 Task: Create a section Flash of Light and in the section, add a milestone Mobile Application Development in the project BarTech
Action: Mouse moved to (593, 499)
Screenshot: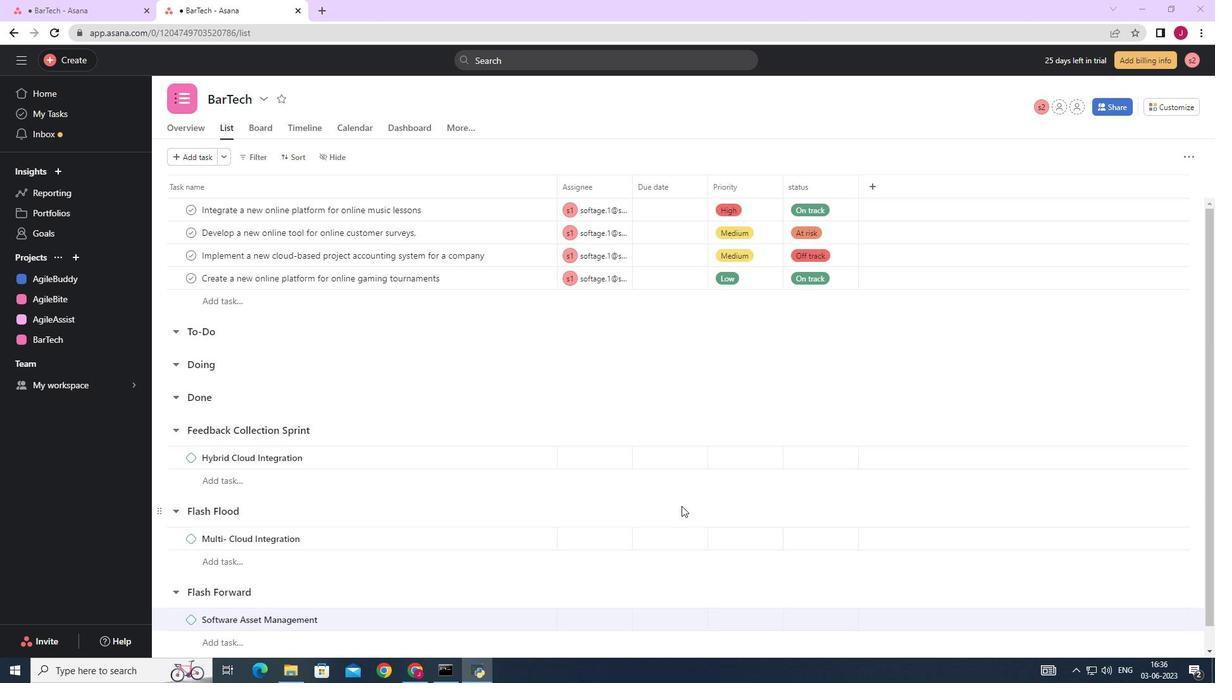 
Action: Mouse scrolled (593, 498) with delta (0, 0)
Screenshot: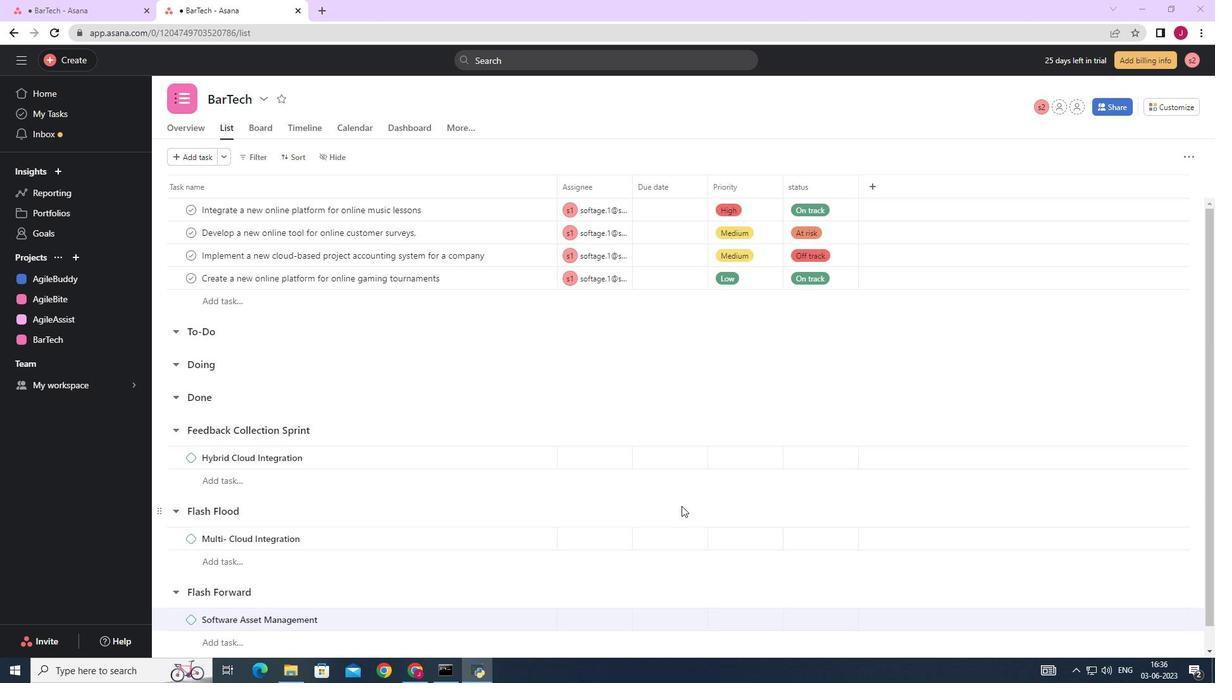
Action: Mouse moved to (590, 499)
Screenshot: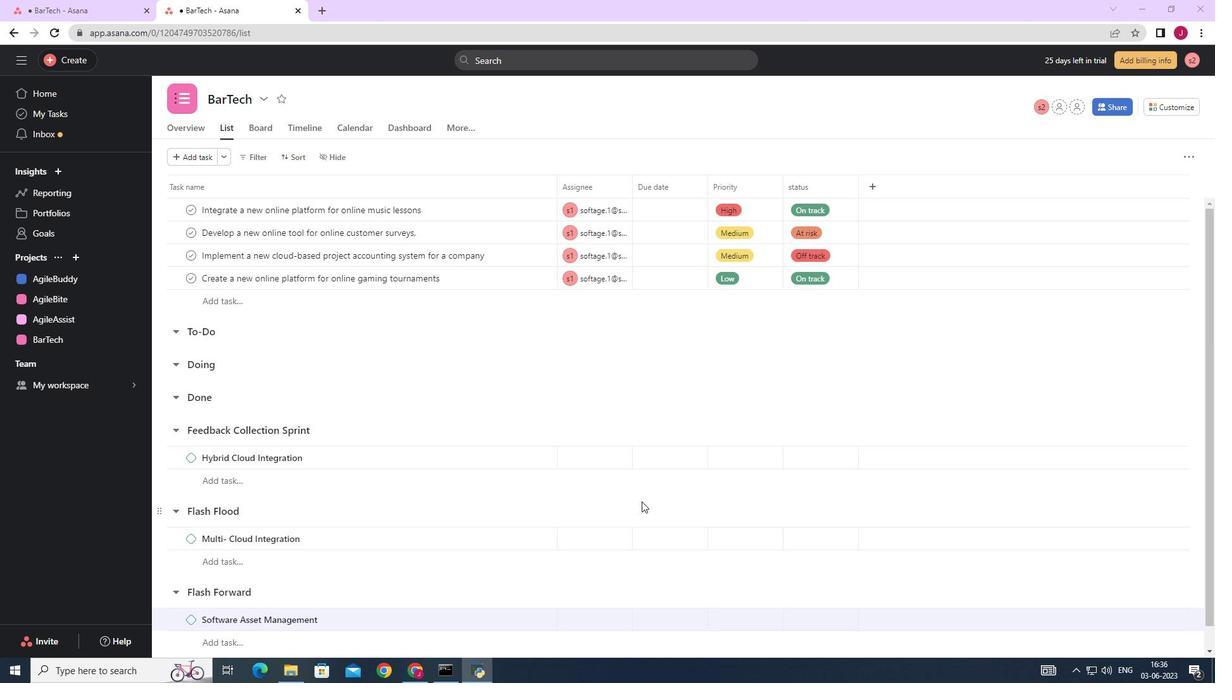 
Action: Mouse scrolled (590, 498) with delta (0, 0)
Screenshot: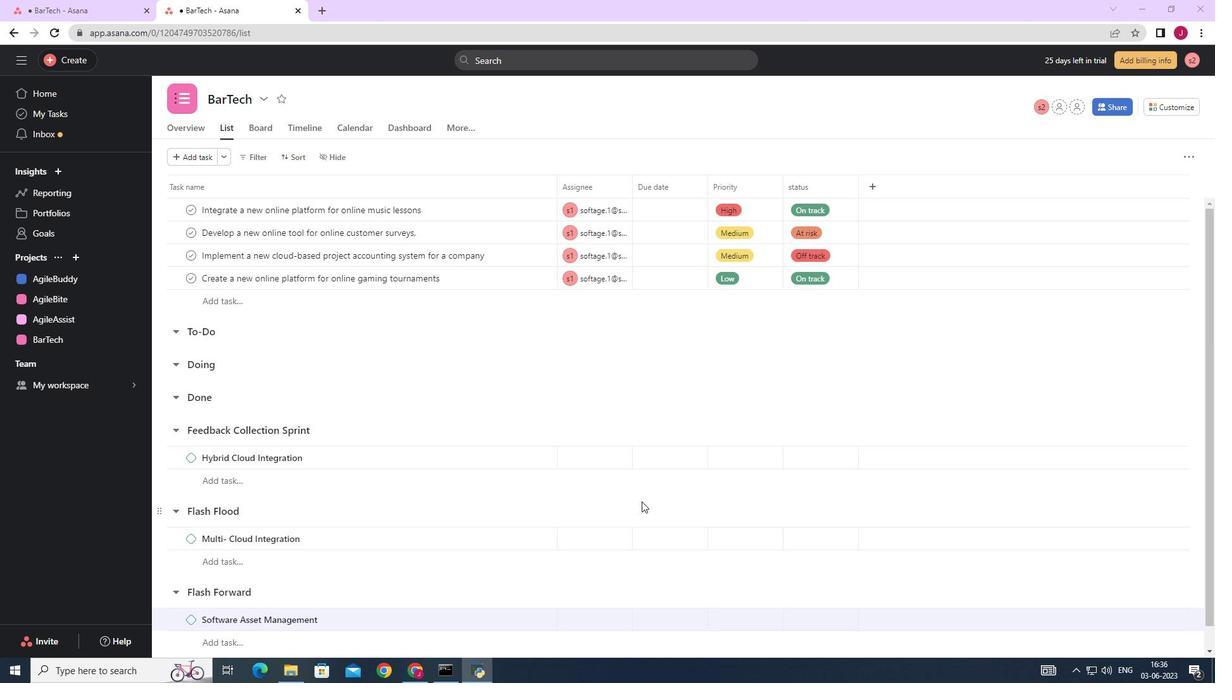 
Action: Mouse scrolled (590, 498) with delta (0, 0)
Screenshot: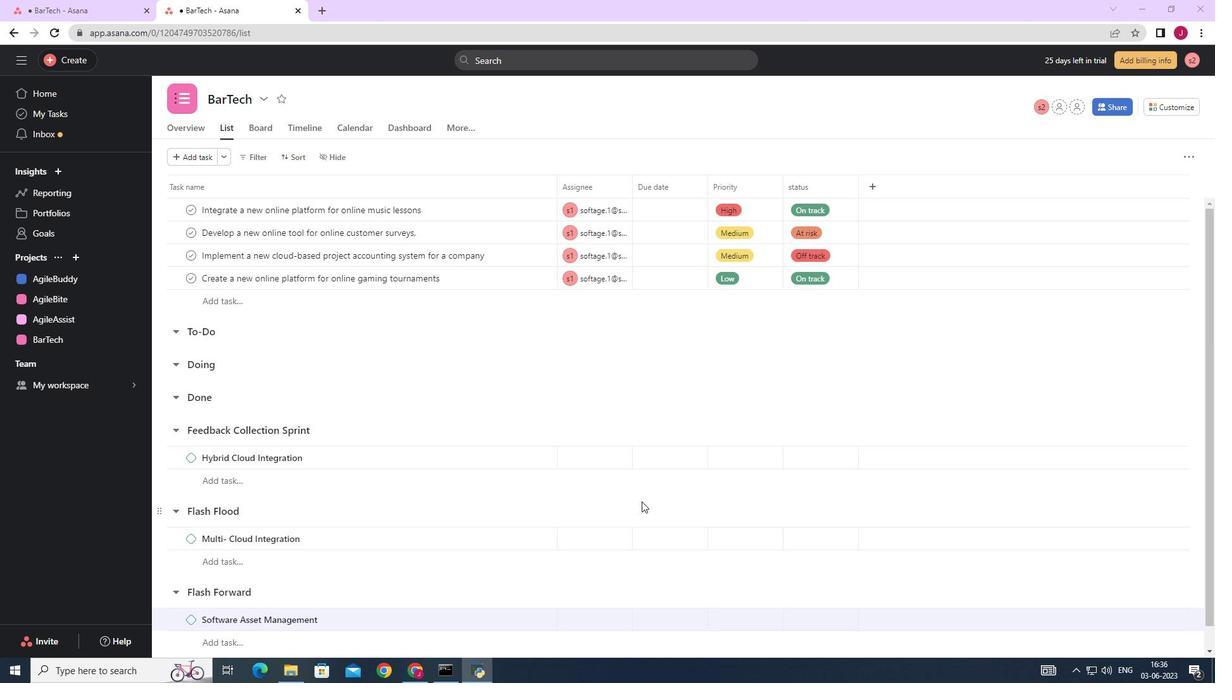 
Action: Mouse moved to (589, 499)
Screenshot: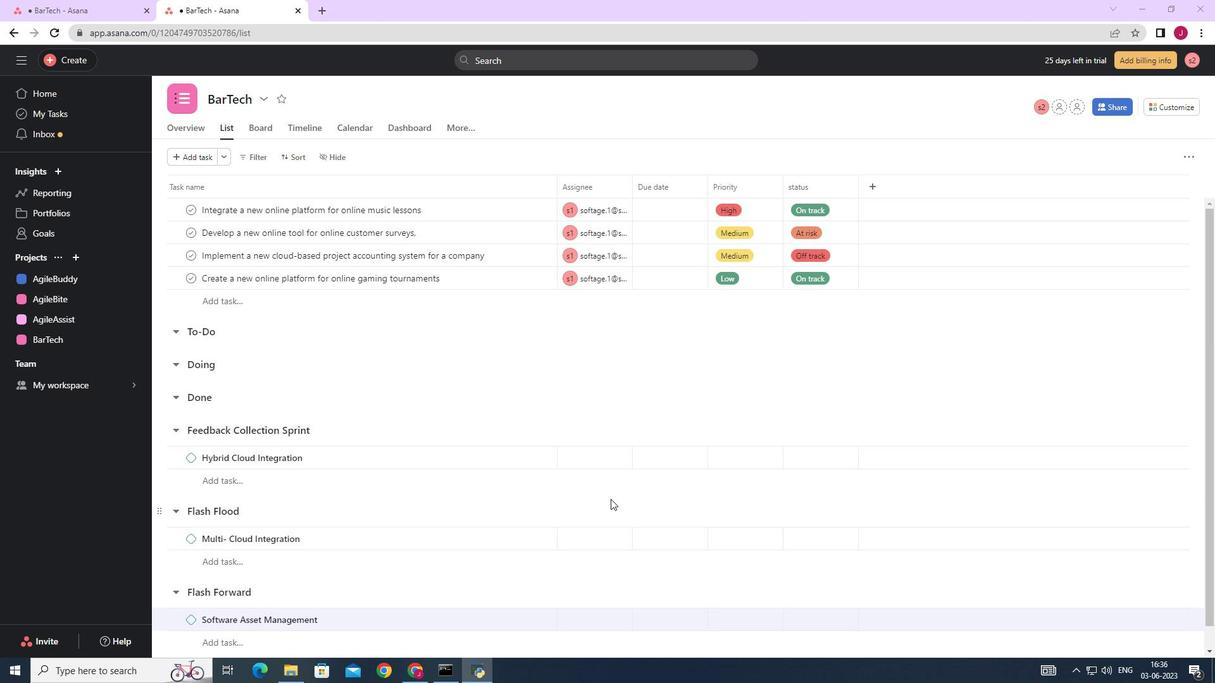 
Action: Mouse scrolled (589, 498) with delta (0, 0)
Screenshot: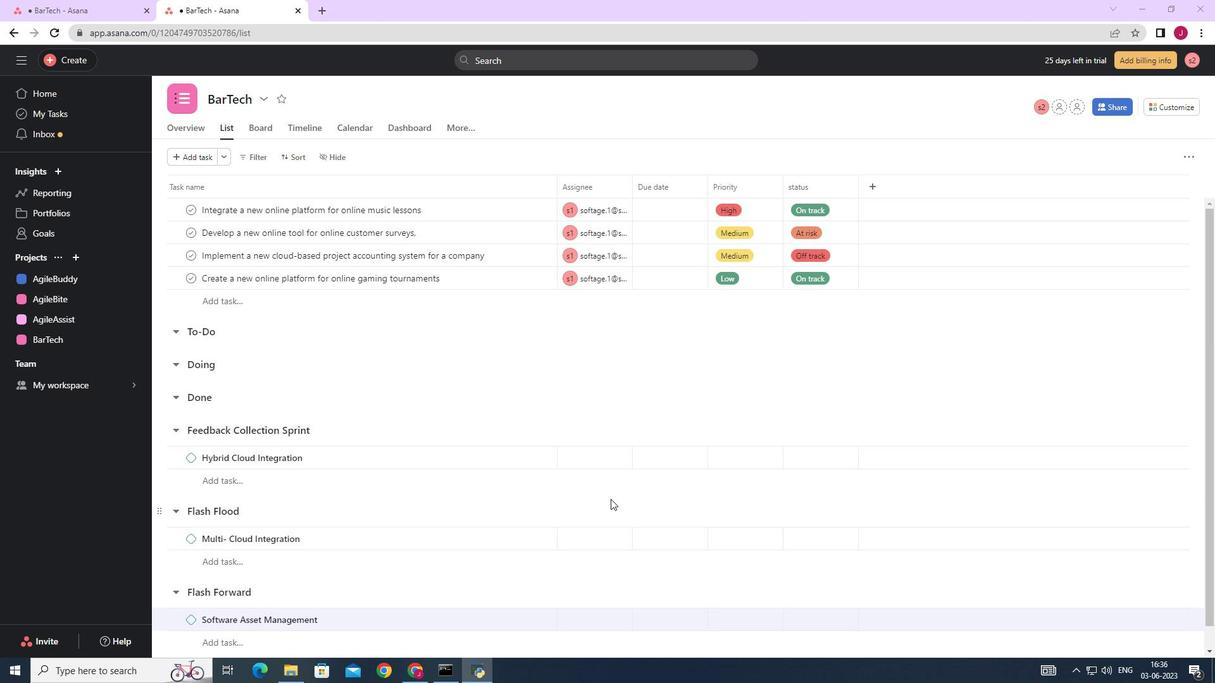 
Action: Mouse moved to (284, 621)
Screenshot: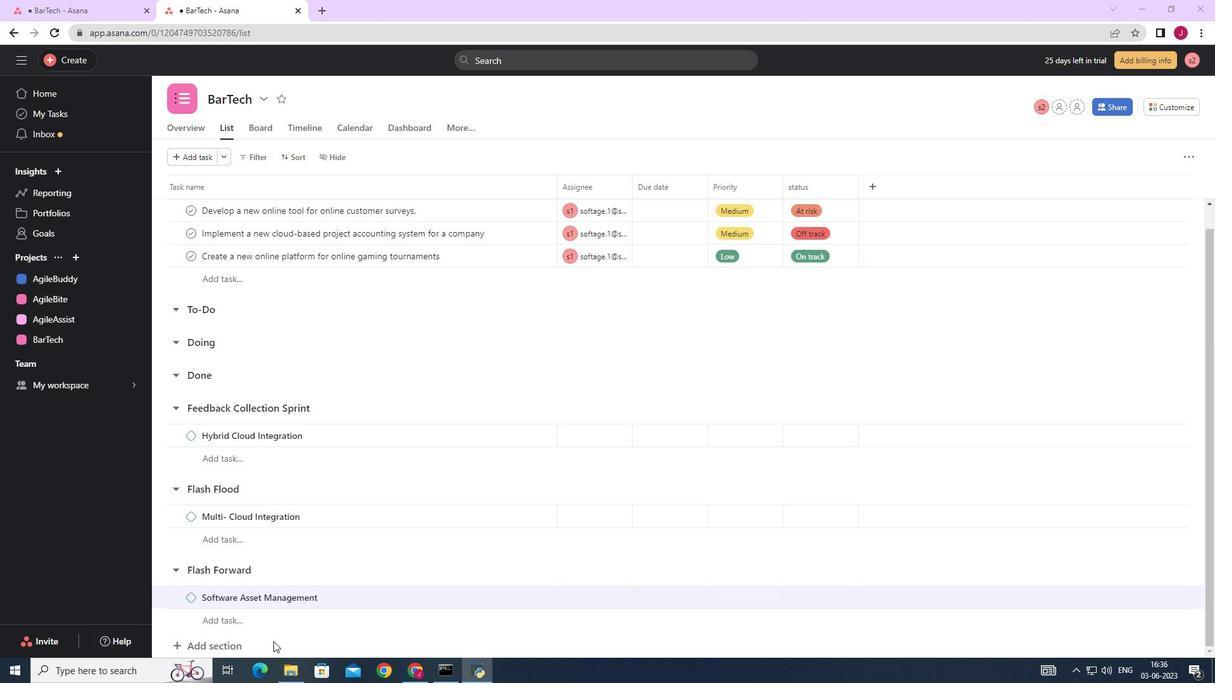 
Action: Mouse scrolled (284, 620) with delta (0, 0)
Screenshot: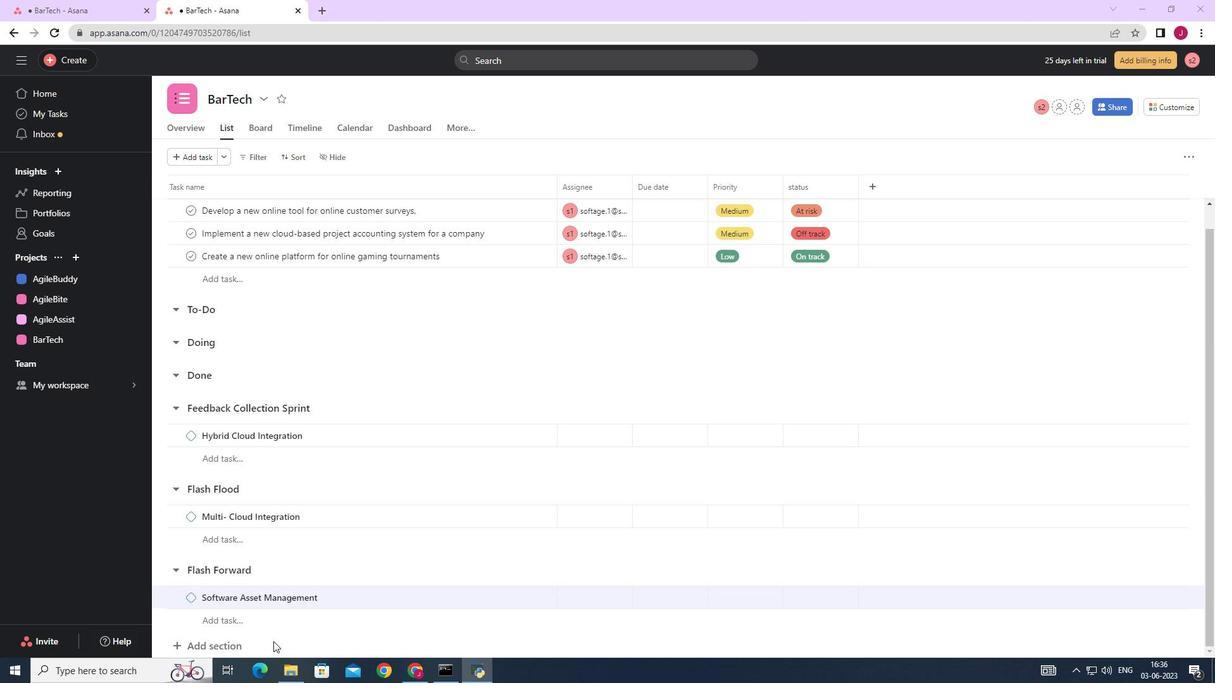 
Action: Mouse moved to (284, 621)
Screenshot: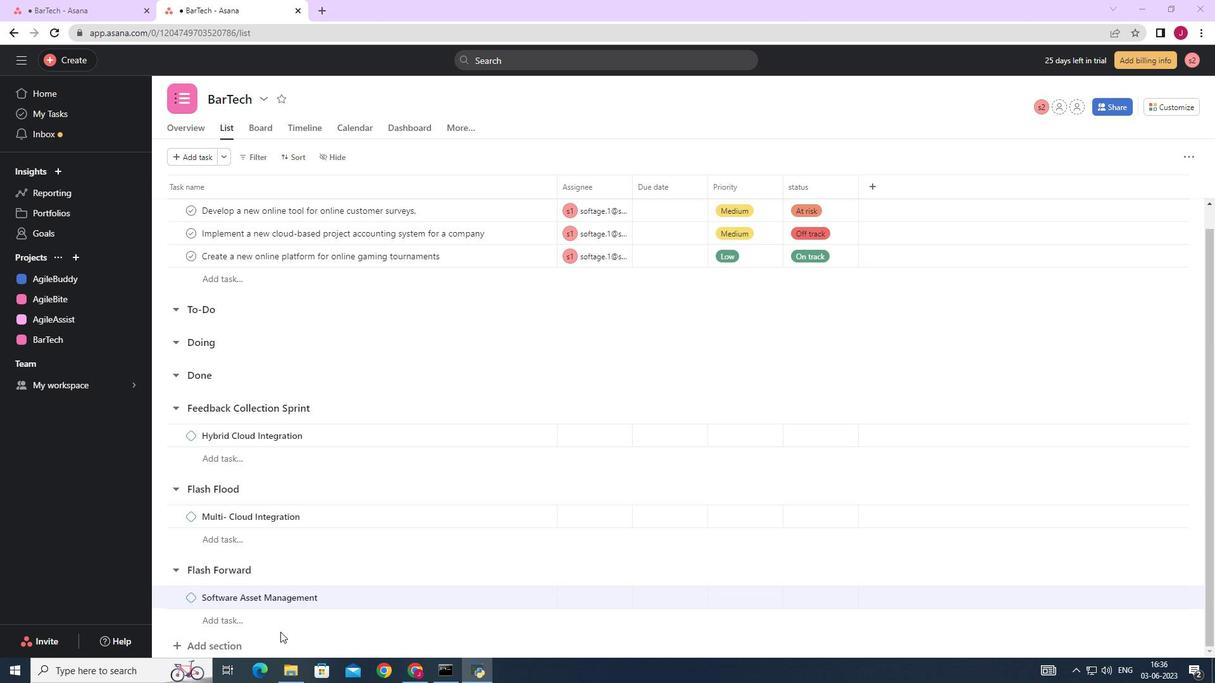 
Action: Mouse scrolled (284, 620) with delta (0, 0)
Screenshot: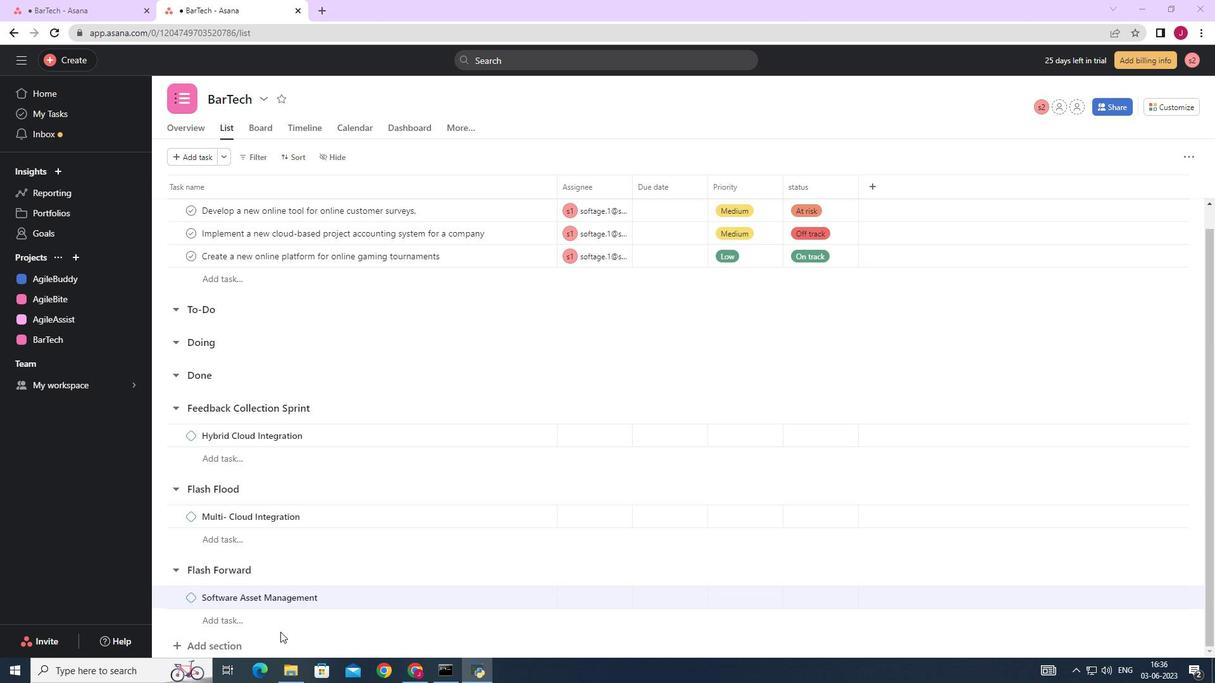 
Action: Mouse moved to (283, 620)
Screenshot: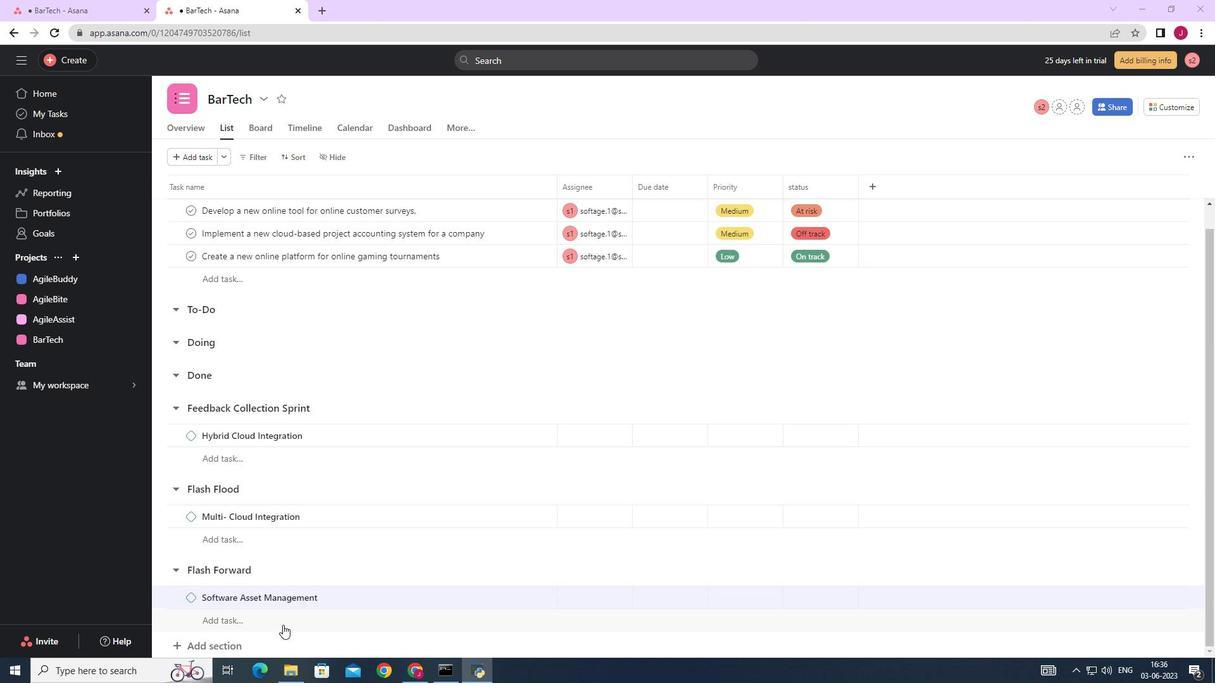 
Action: Mouse scrolled (283, 620) with delta (0, 0)
Screenshot: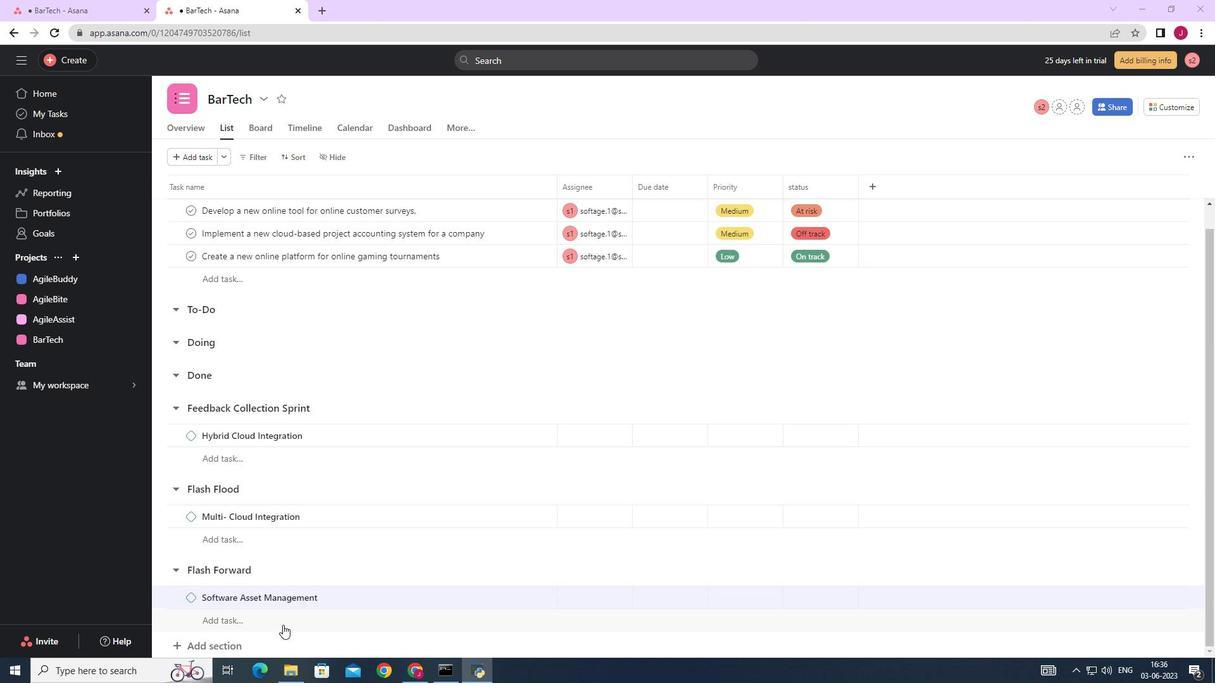 
Action: Mouse moved to (282, 620)
Screenshot: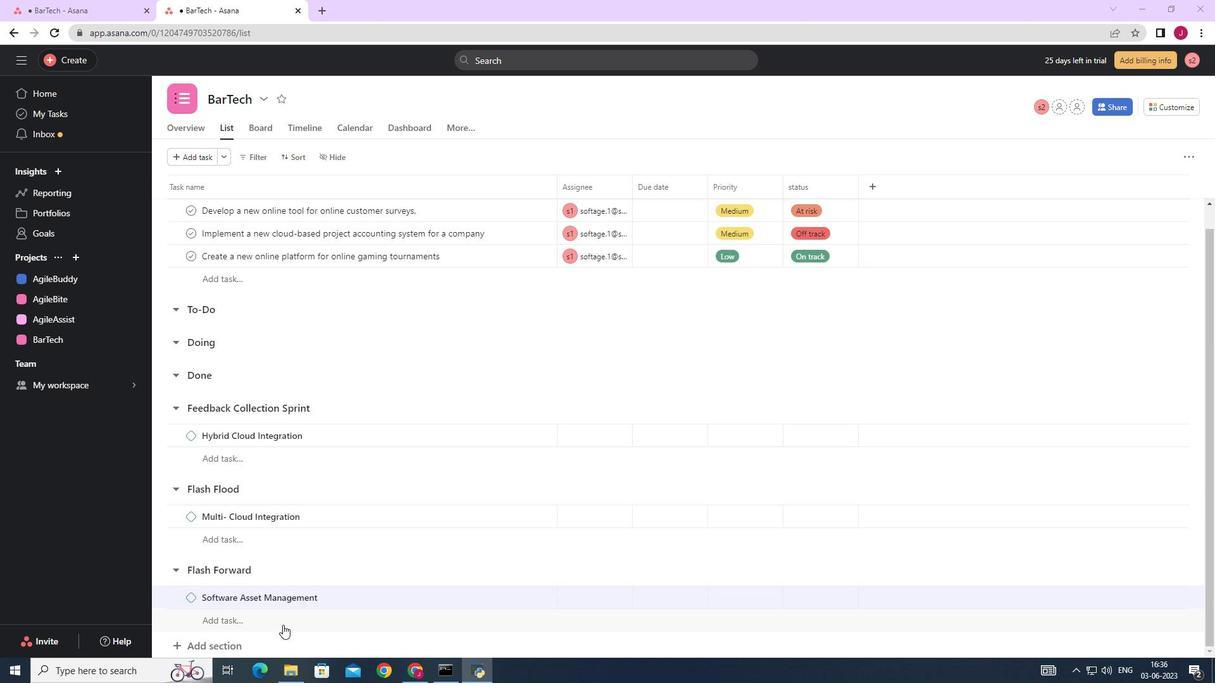 
Action: Mouse scrolled (282, 620) with delta (0, 0)
Screenshot: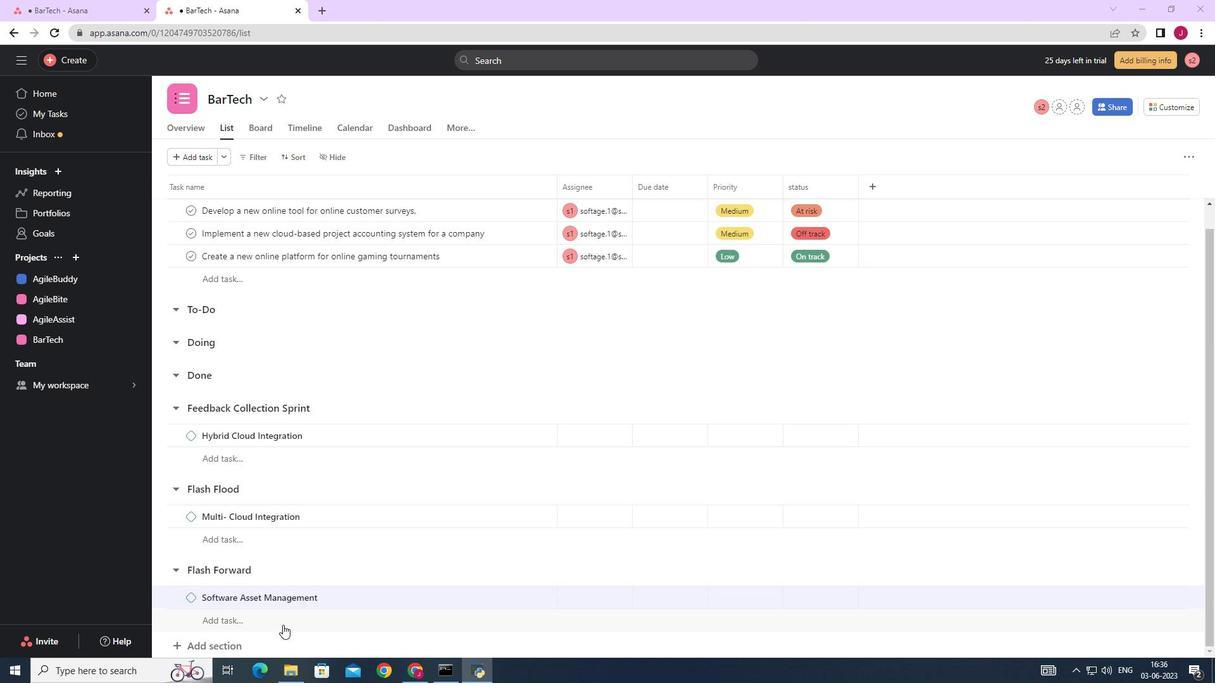 
Action: Mouse moved to (279, 620)
Screenshot: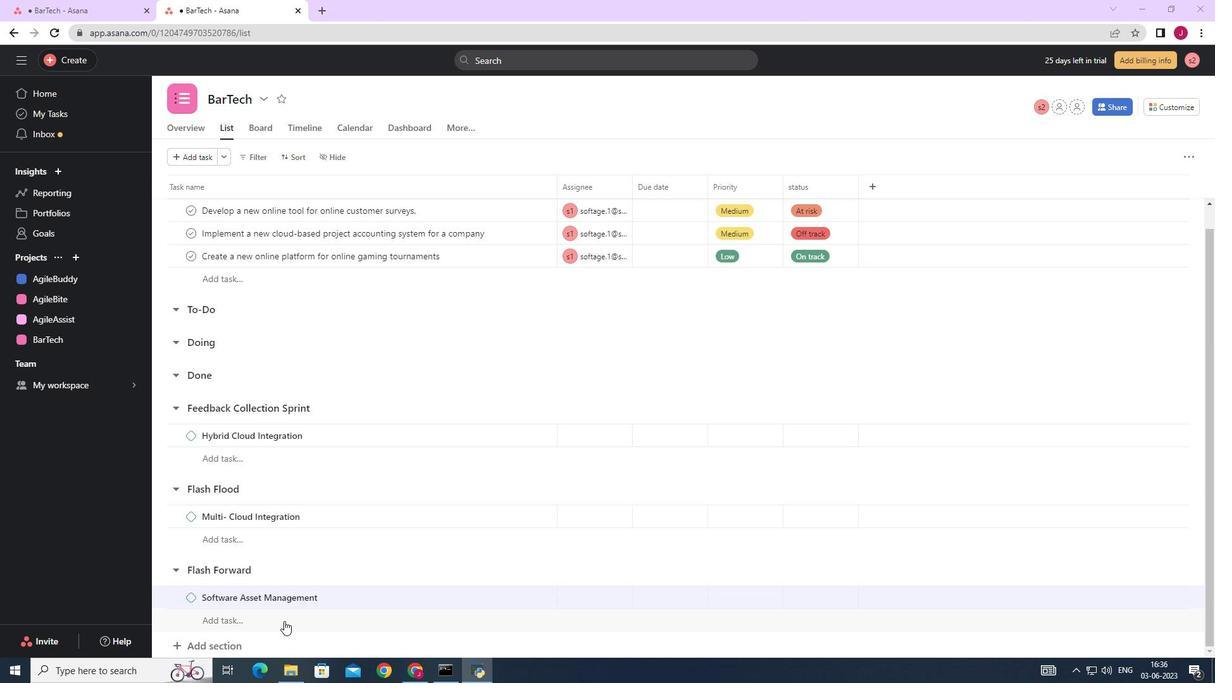 
Action: Mouse scrolled (279, 620) with delta (0, 0)
Screenshot: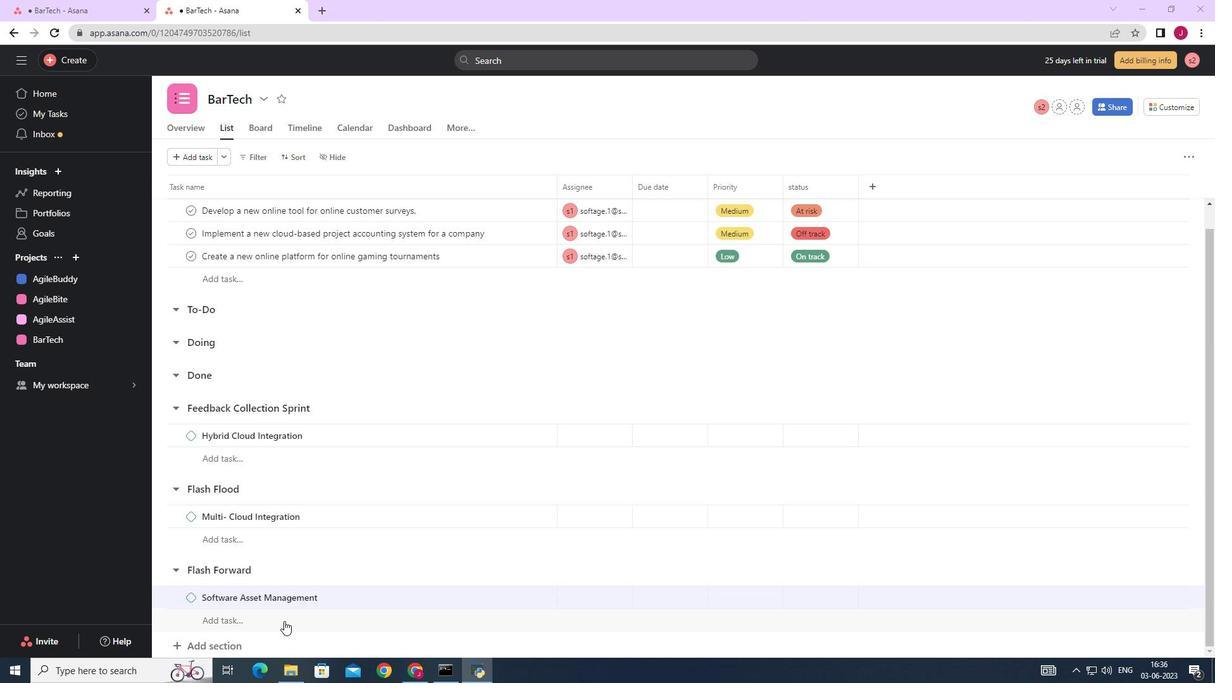 
Action: Mouse moved to (216, 643)
Screenshot: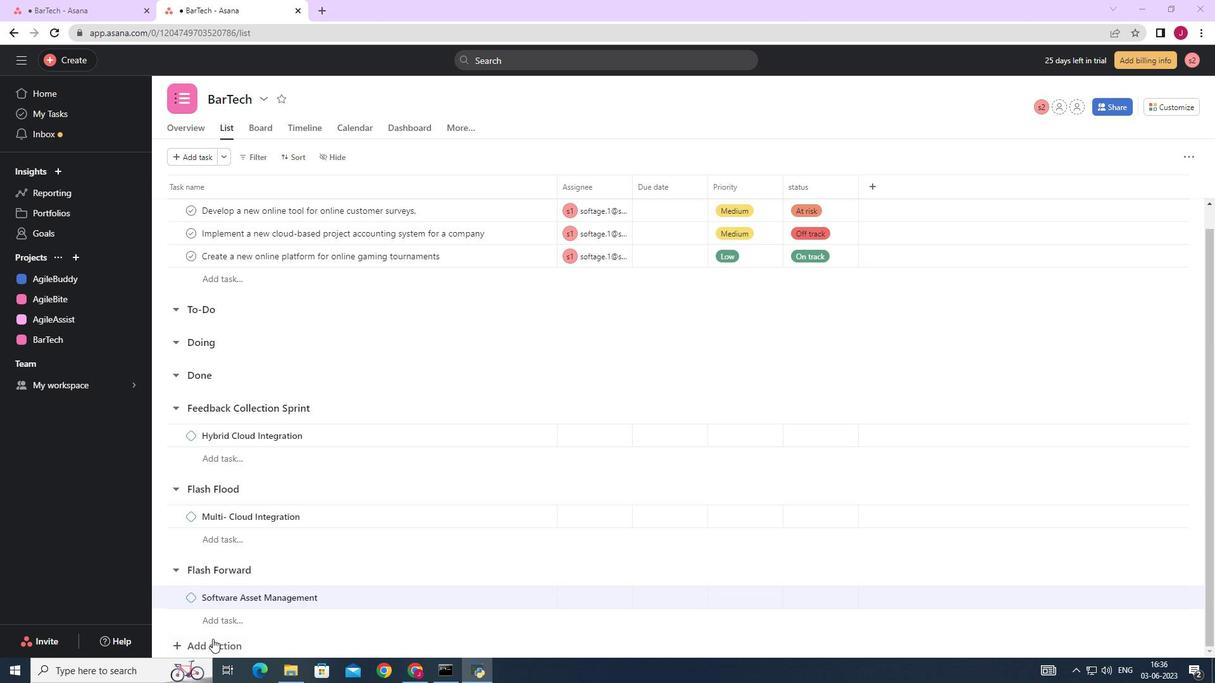 
Action: Mouse pressed left at (216, 643)
Screenshot: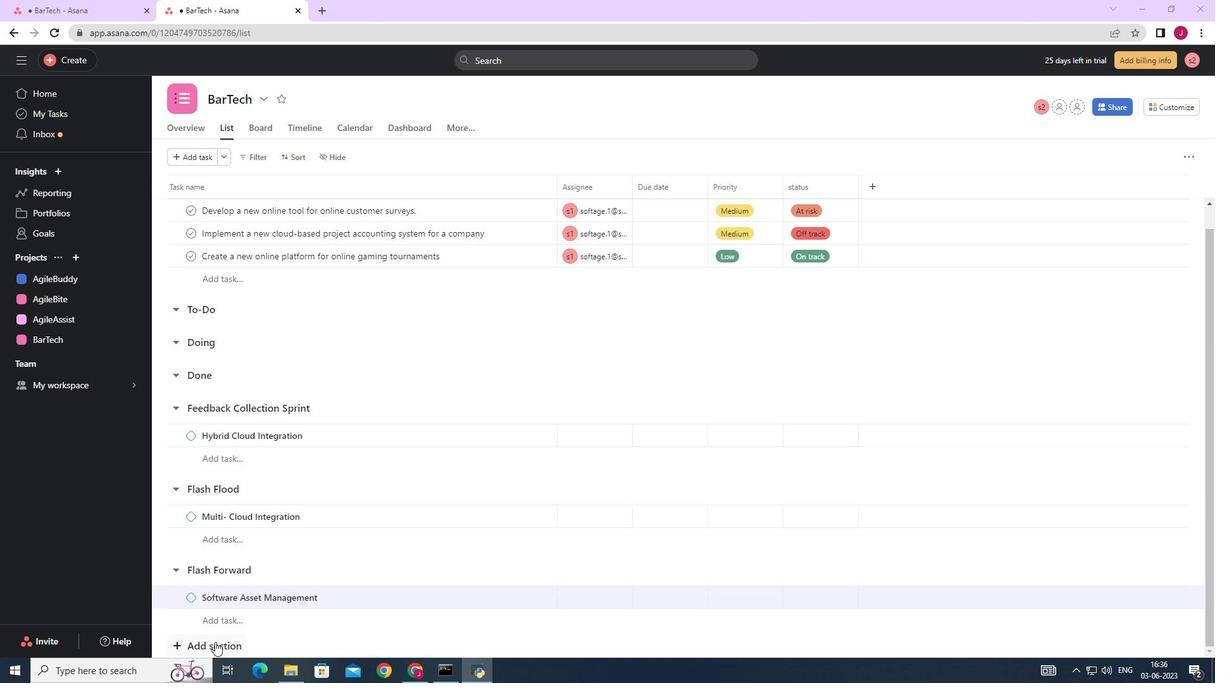 
Action: Mouse moved to (241, 623)
Screenshot: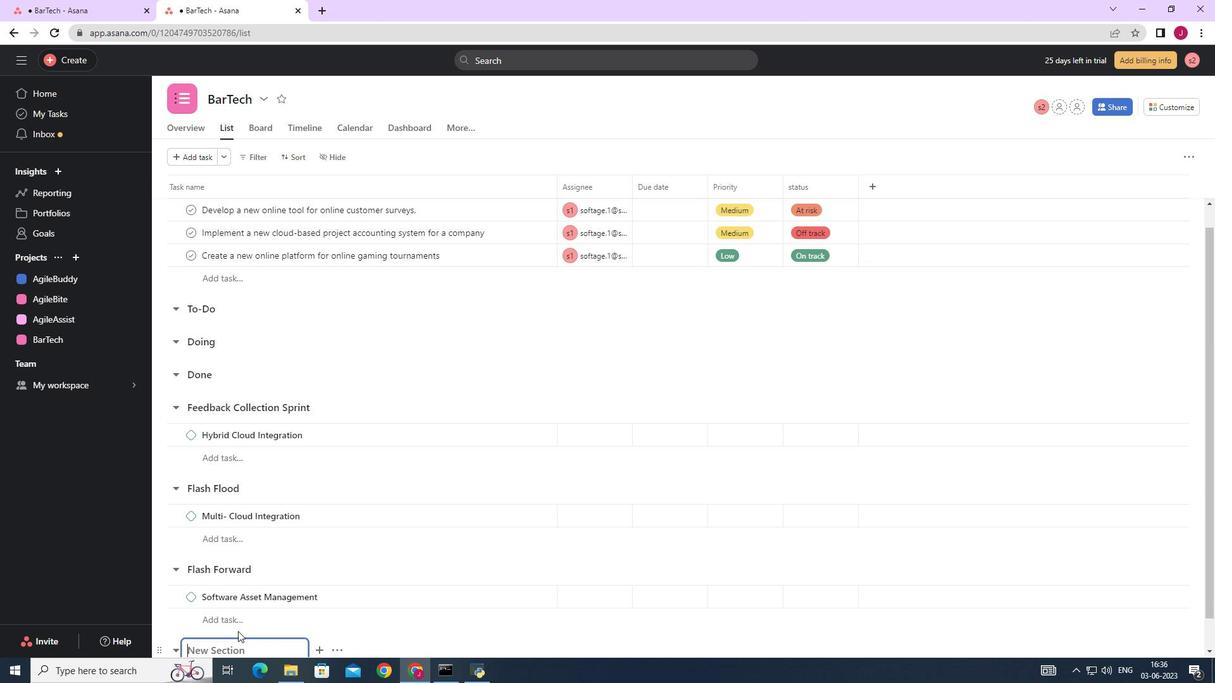 
Action: Mouse scrolled (241, 622) with delta (0, 0)
Screenshot: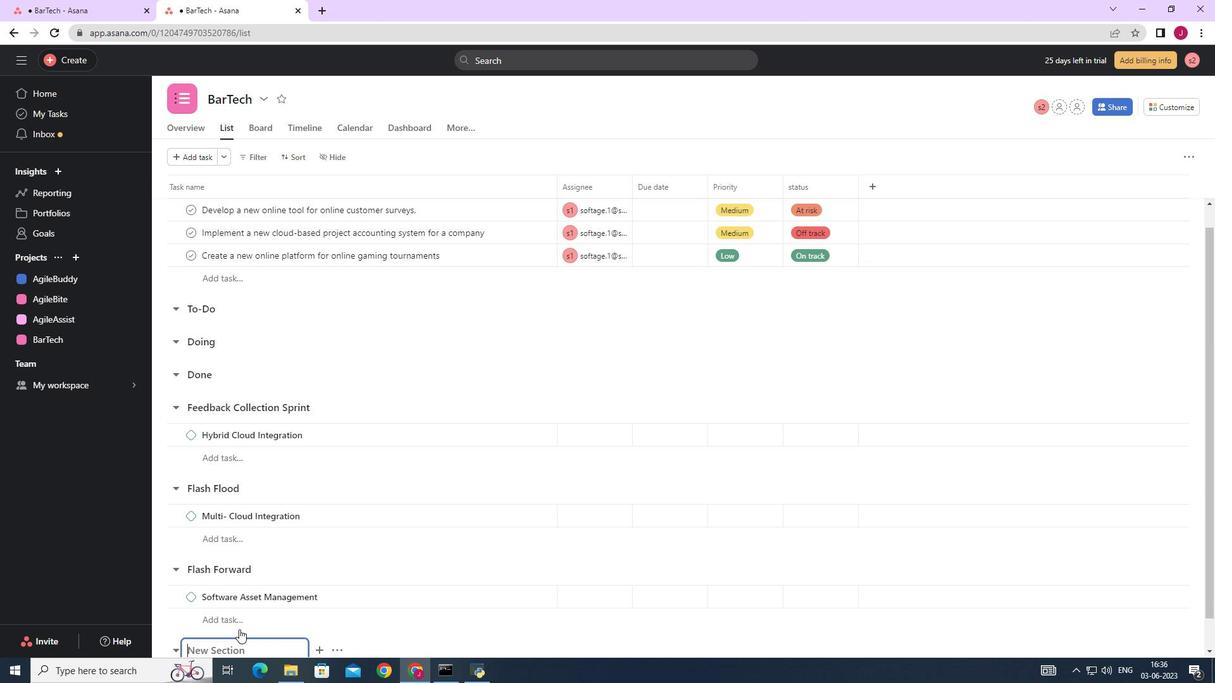 
Action: Mouse scrolled (241, 622) with delta (0, 0)
Screenshot: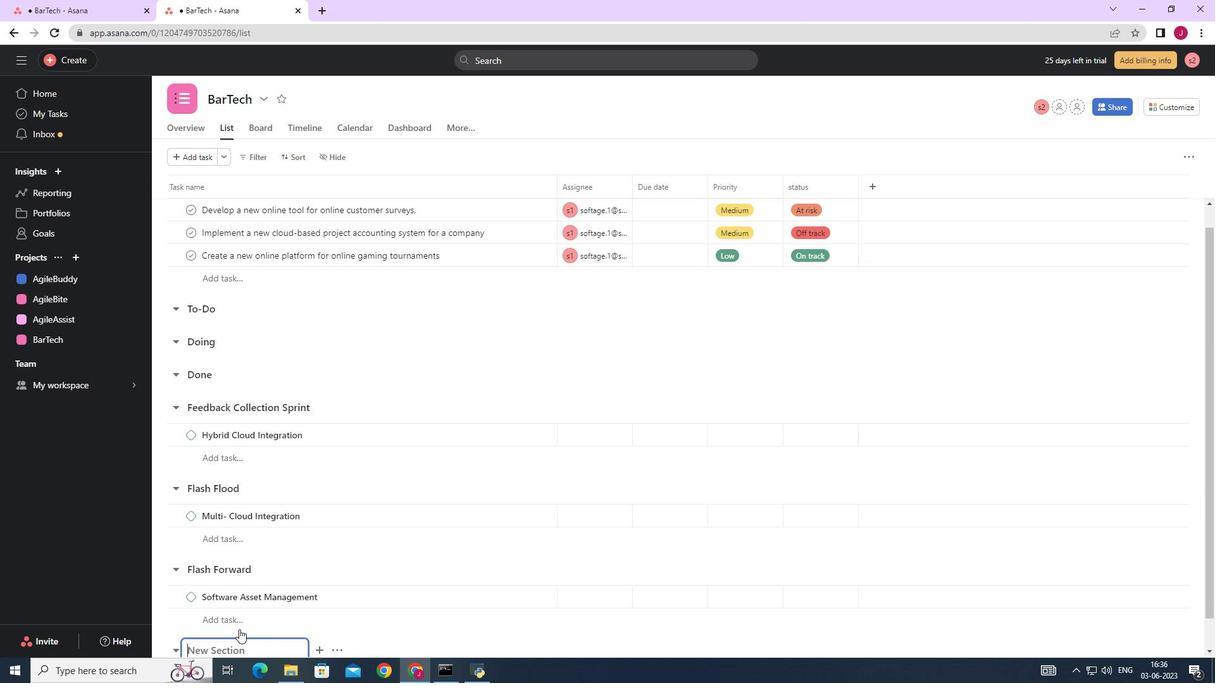 
Action: Mouse moved to (242, 623)
Screenshot: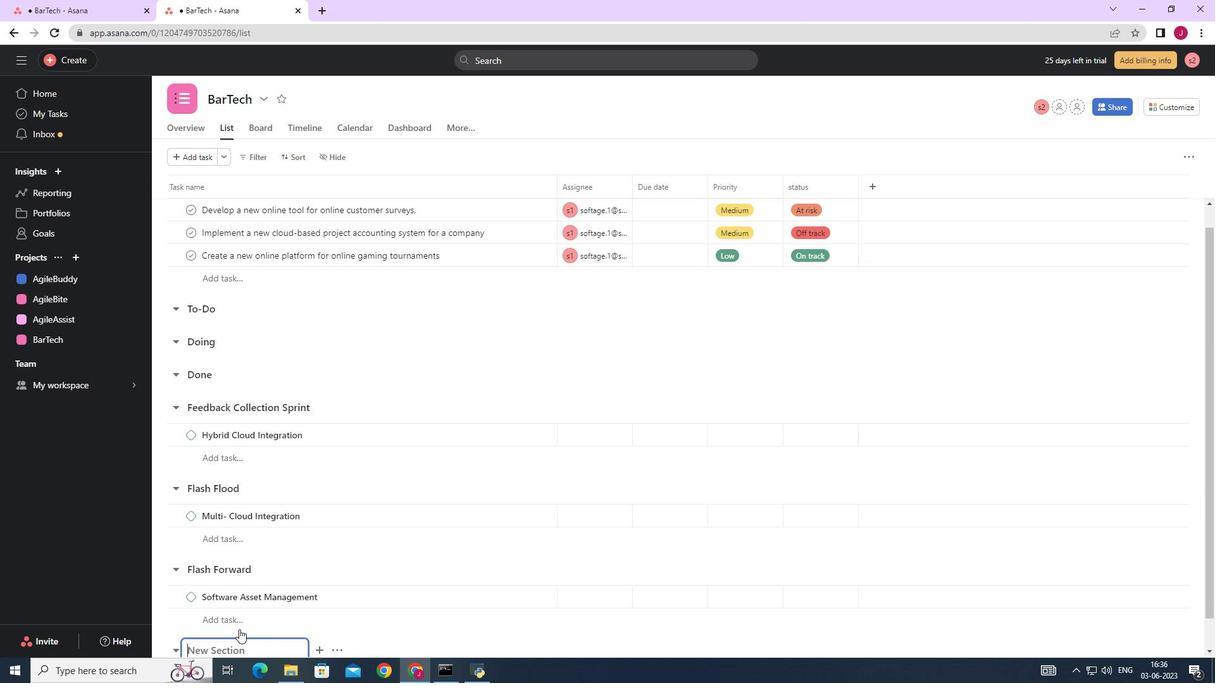 
Action: Mouse scrolled (242, 622) with delta (0, 0)
Screenshot: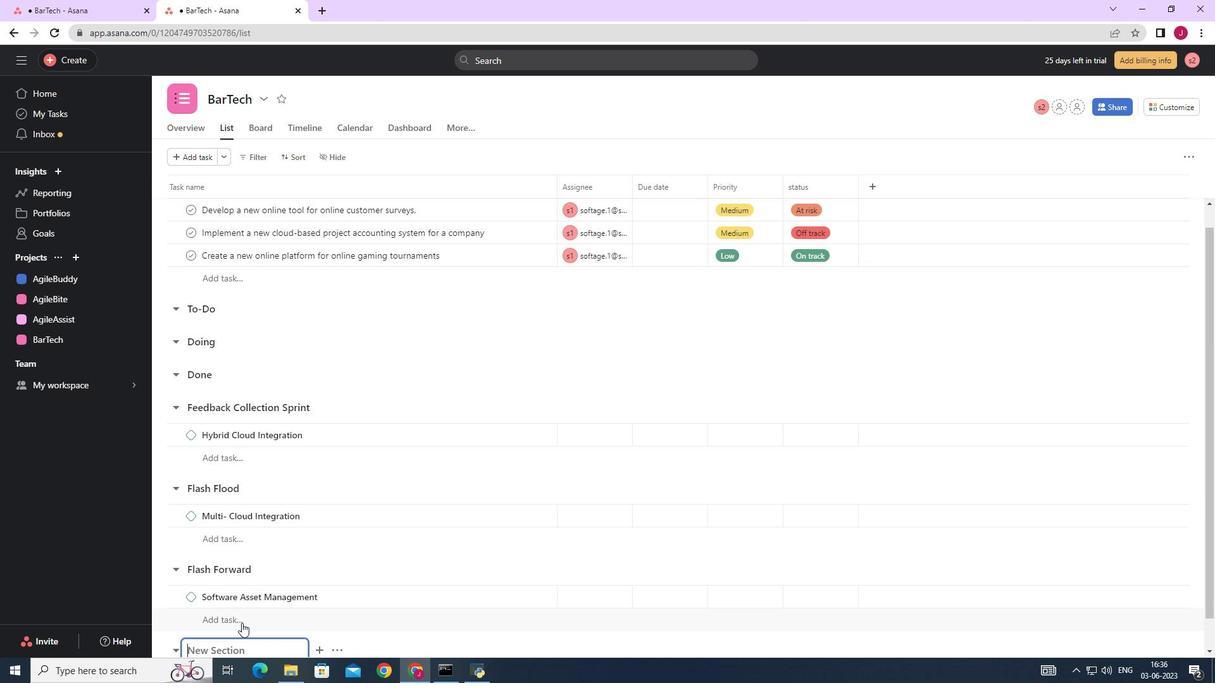 
Action: Mouse scrolled (242, 622) with delta (0, 0)
Screenshot: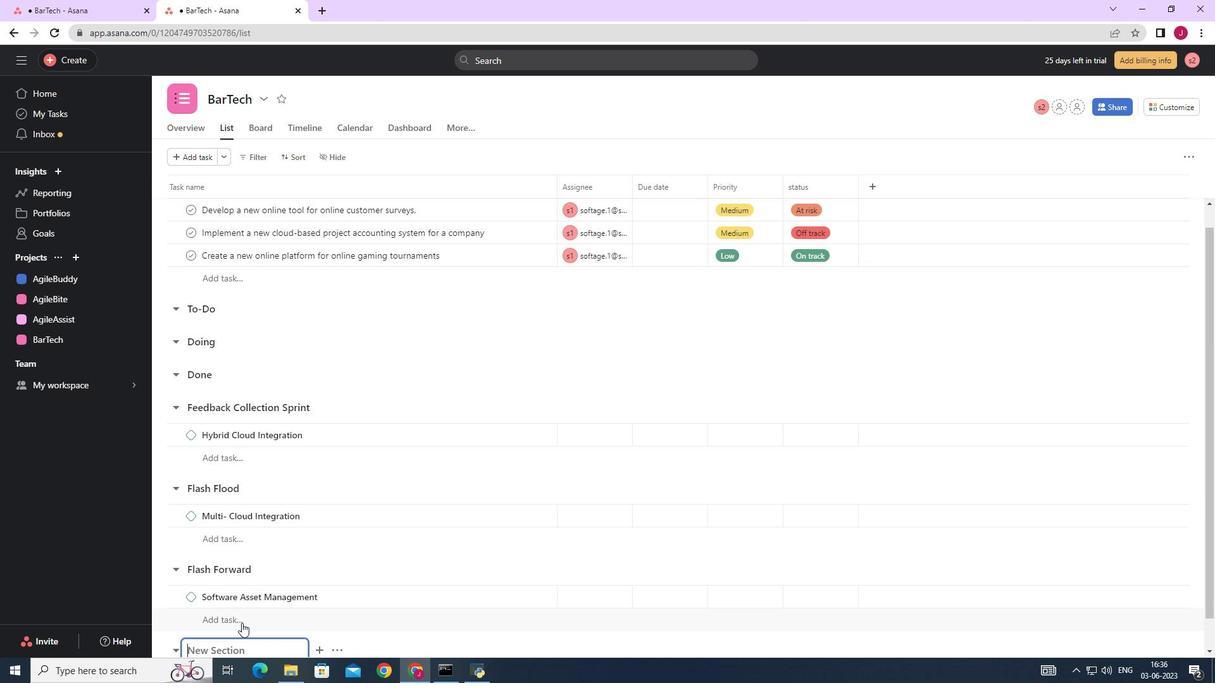 
Action: Mouse scrolled (242, 622) with delta (0, 0)
Screenshot: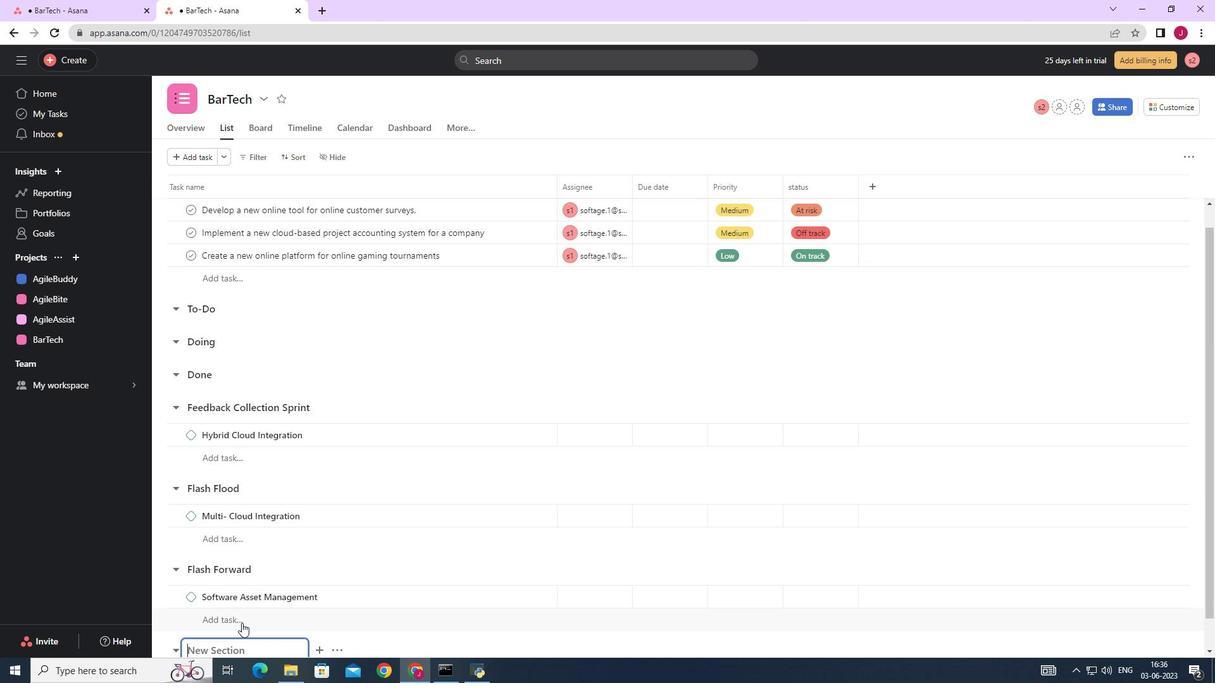 
Action: Mouse moved to (249, 620)
Screenshot: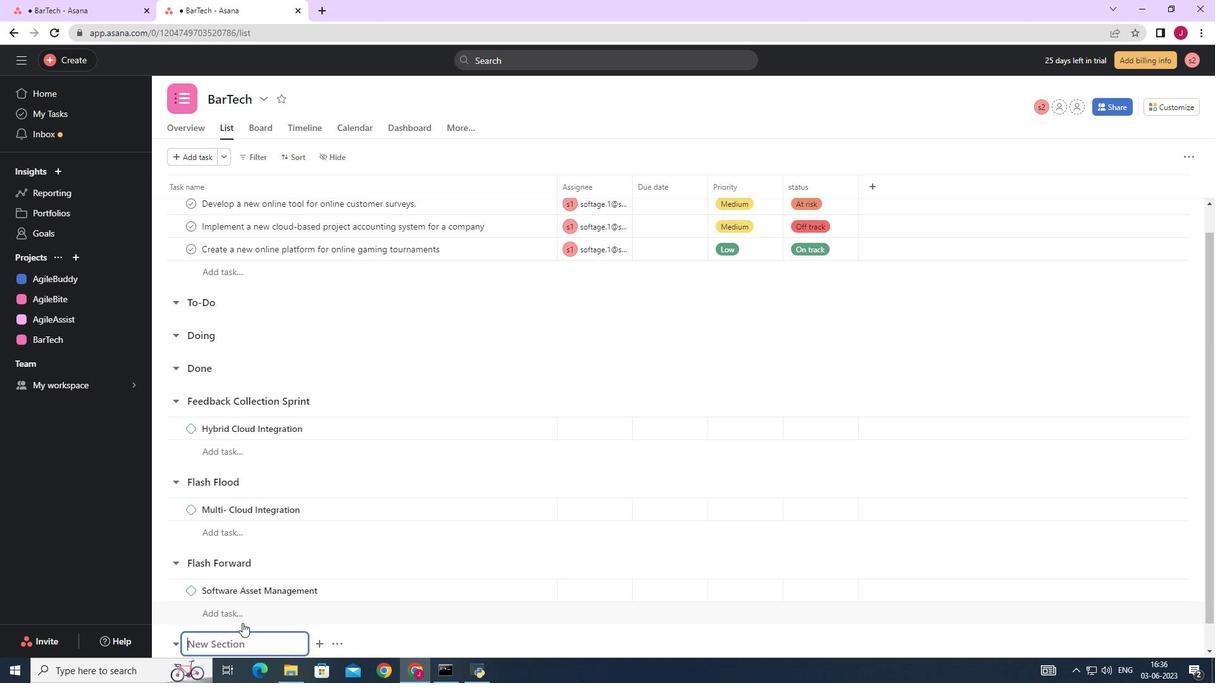 
Action: Key pressed <Key.caps_lock>F<Key.caps_lock>lash<Key.space><Key.caps_lock><Key.caps_lock>of<Key.space><Key.caps_lock>L<Key.caps_lock>ight<Key.space><Key.enter><Key.caps_lock>M<Key.caps_lock>obile<Key.space><Key.caps_lock>A<Key.caps_lock>pplication<Key.space><Key.caps_lock>D<Key.caps_lock>evelopment
Screenshot: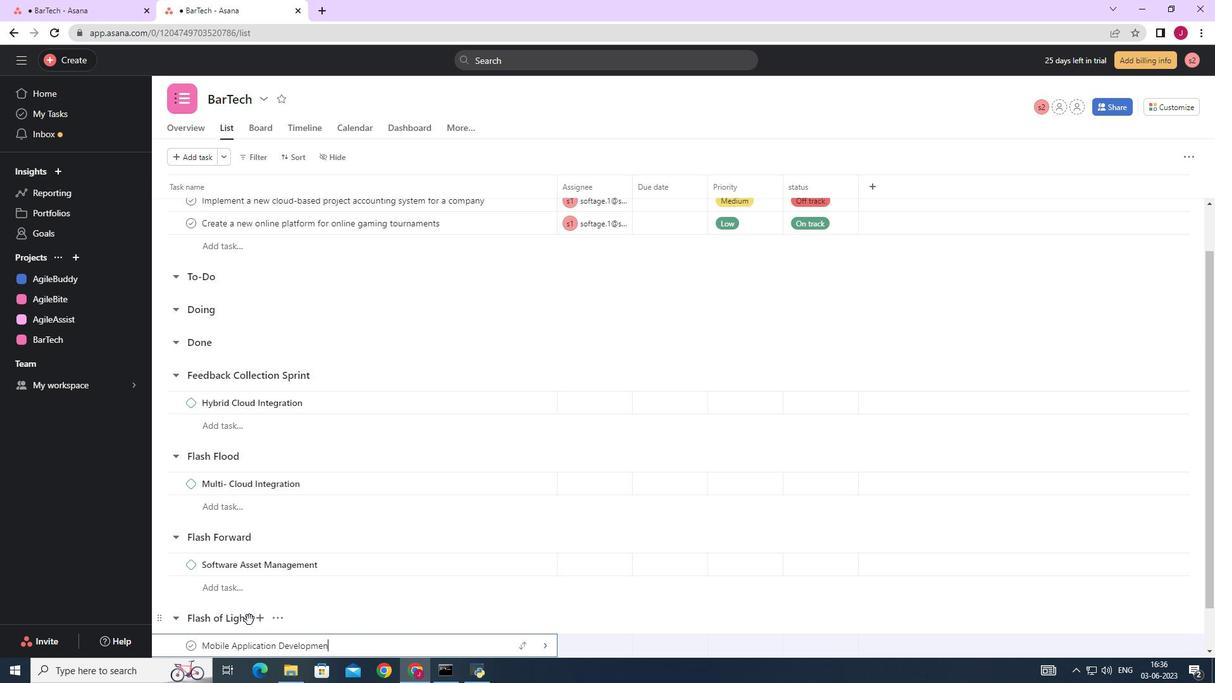 
Action: Mouse moved to (543, 646)
Screenshot: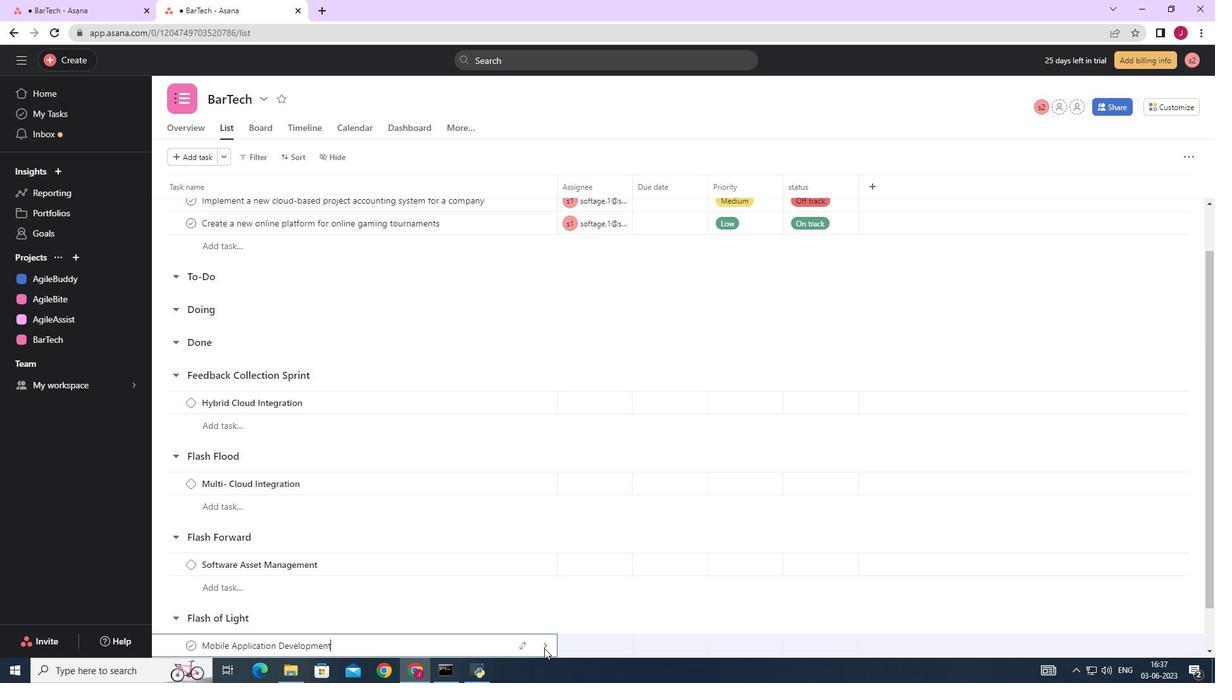 
Action: Mouse pressed left at (543, 646)
Screenshot: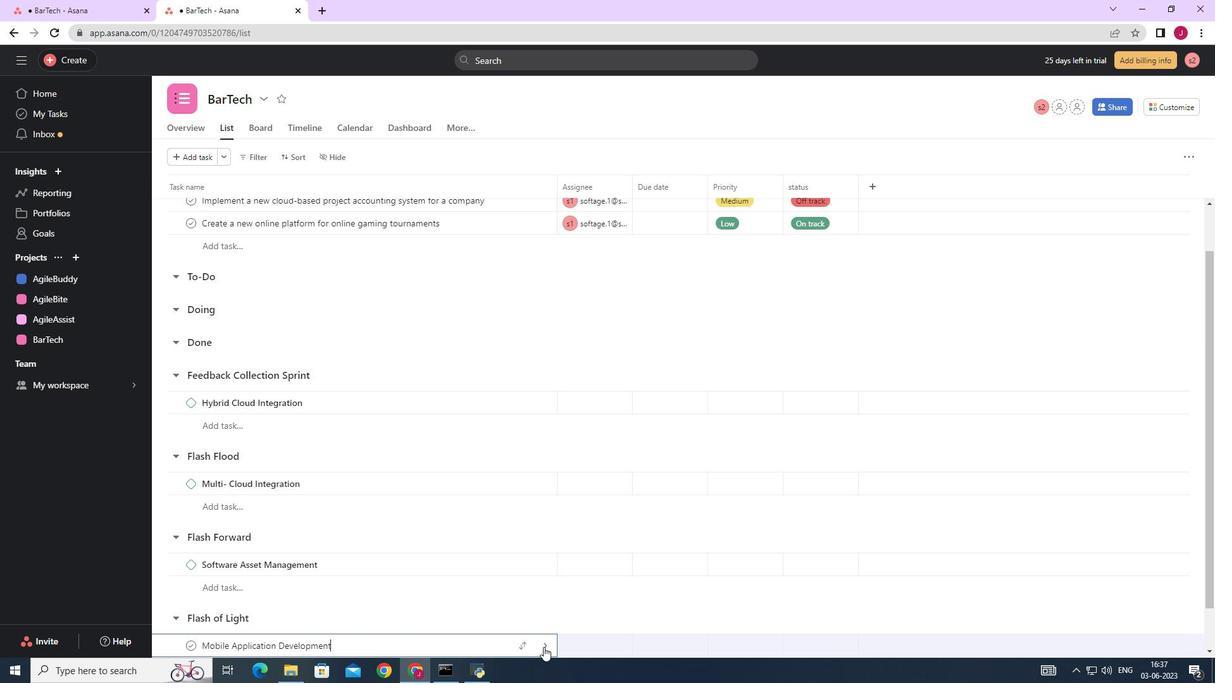 
Action: Mouse moved to (1170, 155)
Screenshot: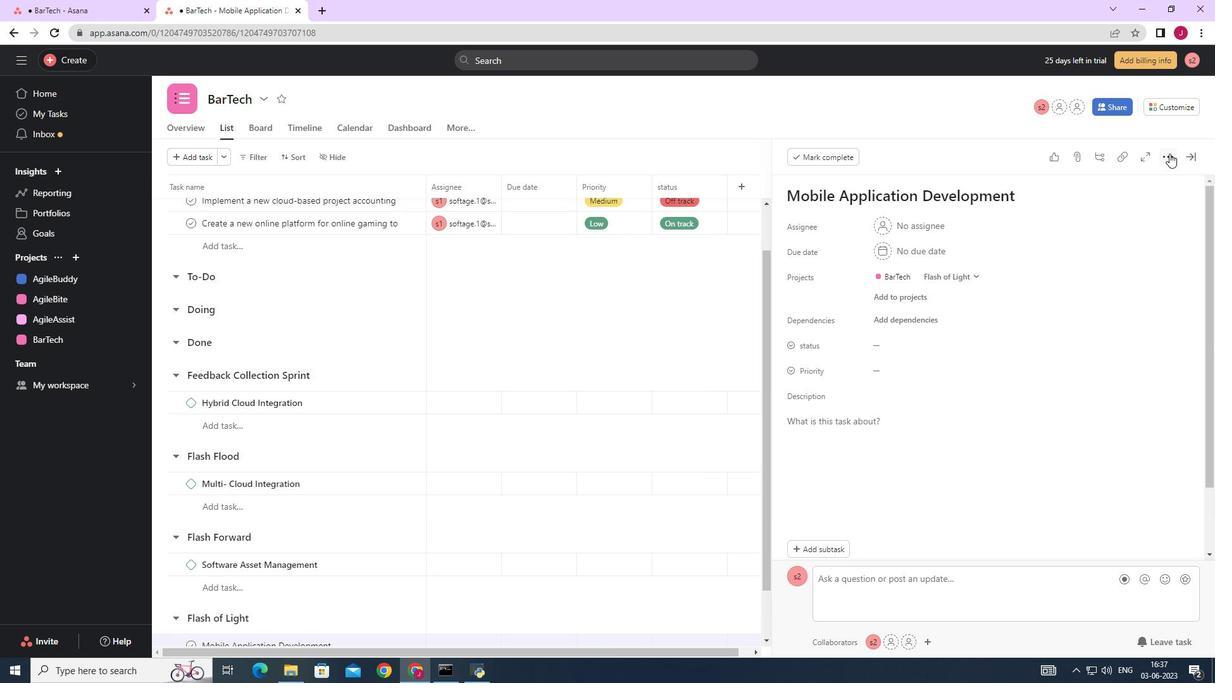 
Action: Mouse pressed left at (1170, 155)
Screenshot: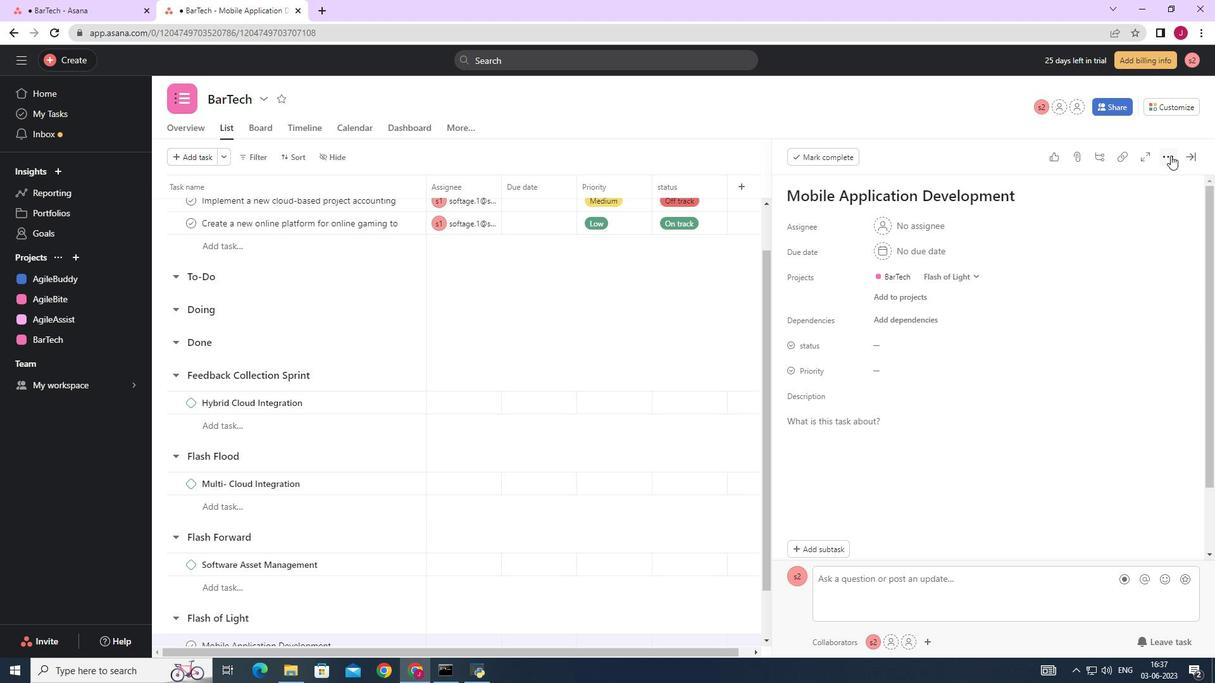 
Action: Mouse moved to (1061, 206)
Screenshot: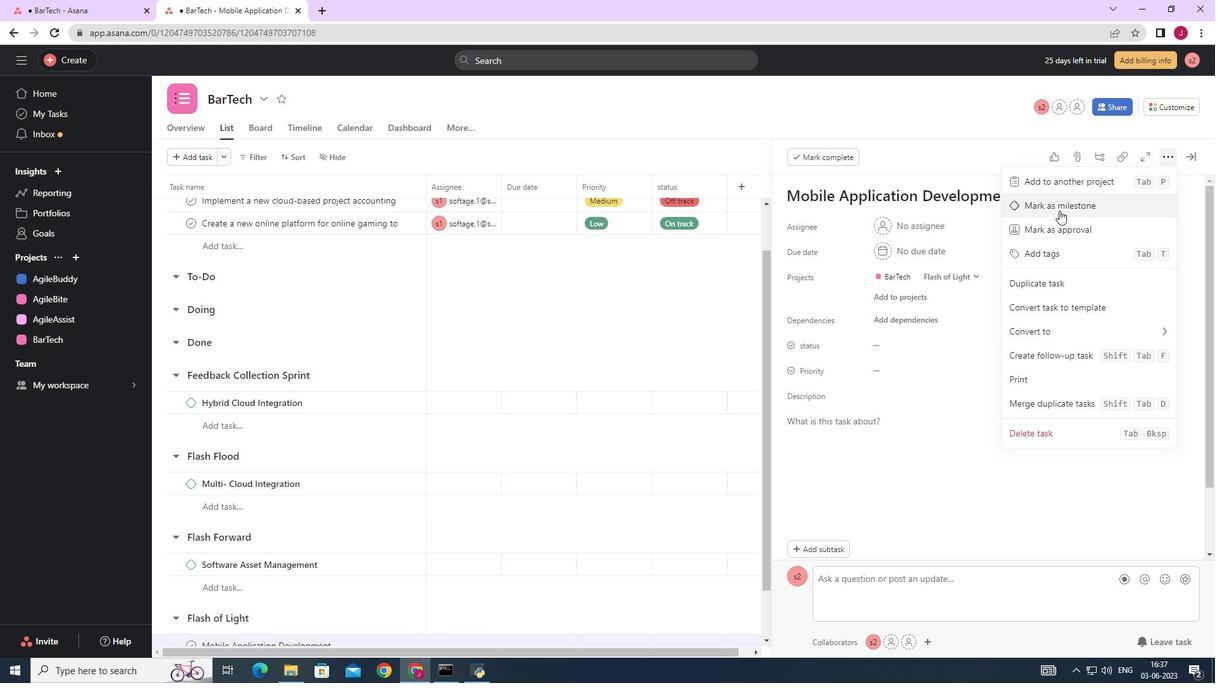 
Action: Mouse pressed left at (1061, 206)
Screenshot: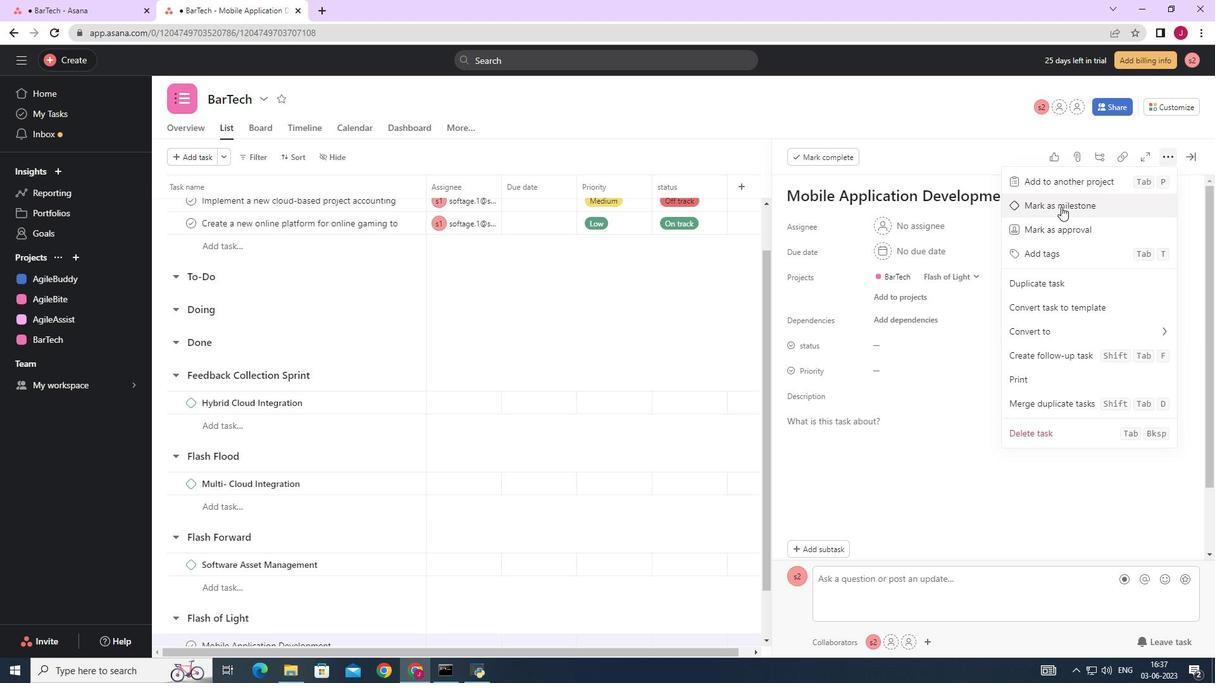 
Action: Mouse moved to (1190, 153)
Screenshot: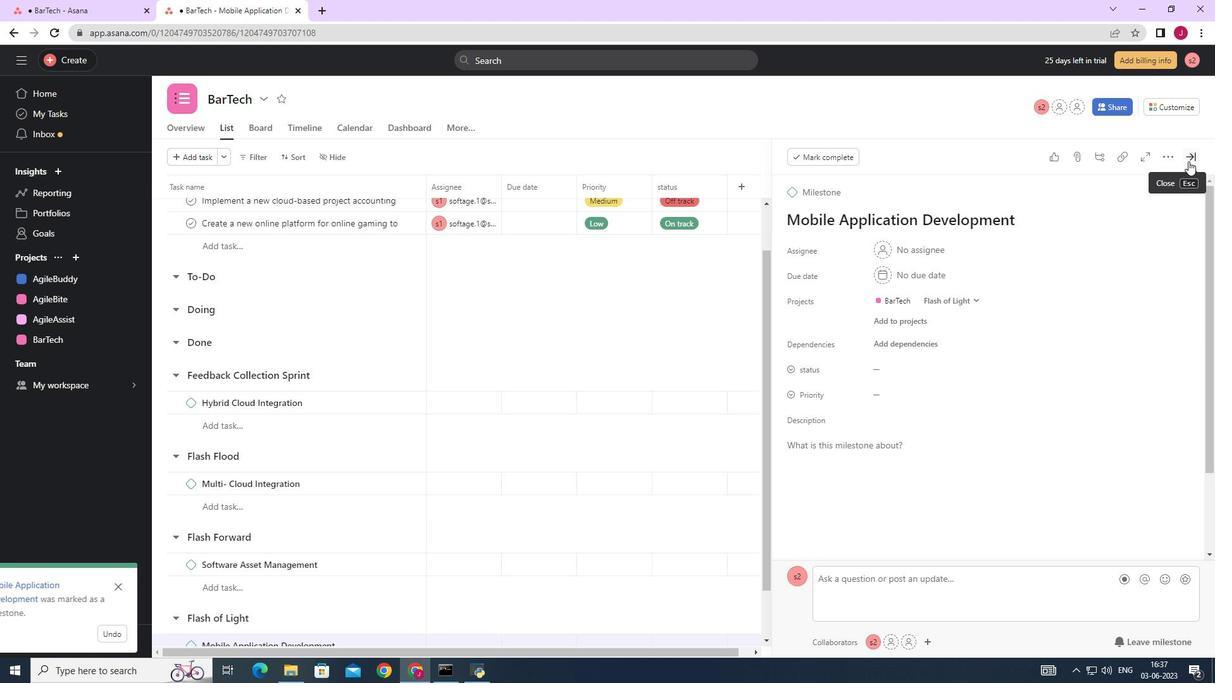 
Action: Mouse pressed left at (1190, 153)
Screenshot: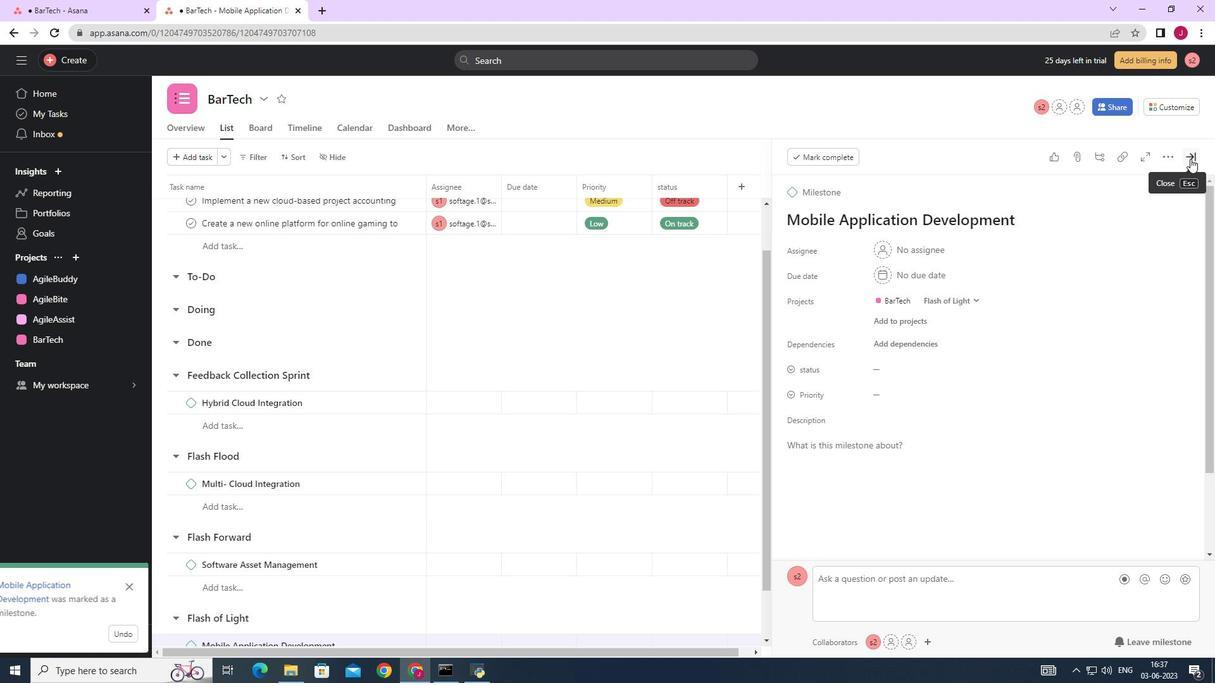 
Action: Mouse moved to (829, 267)
Screenshot: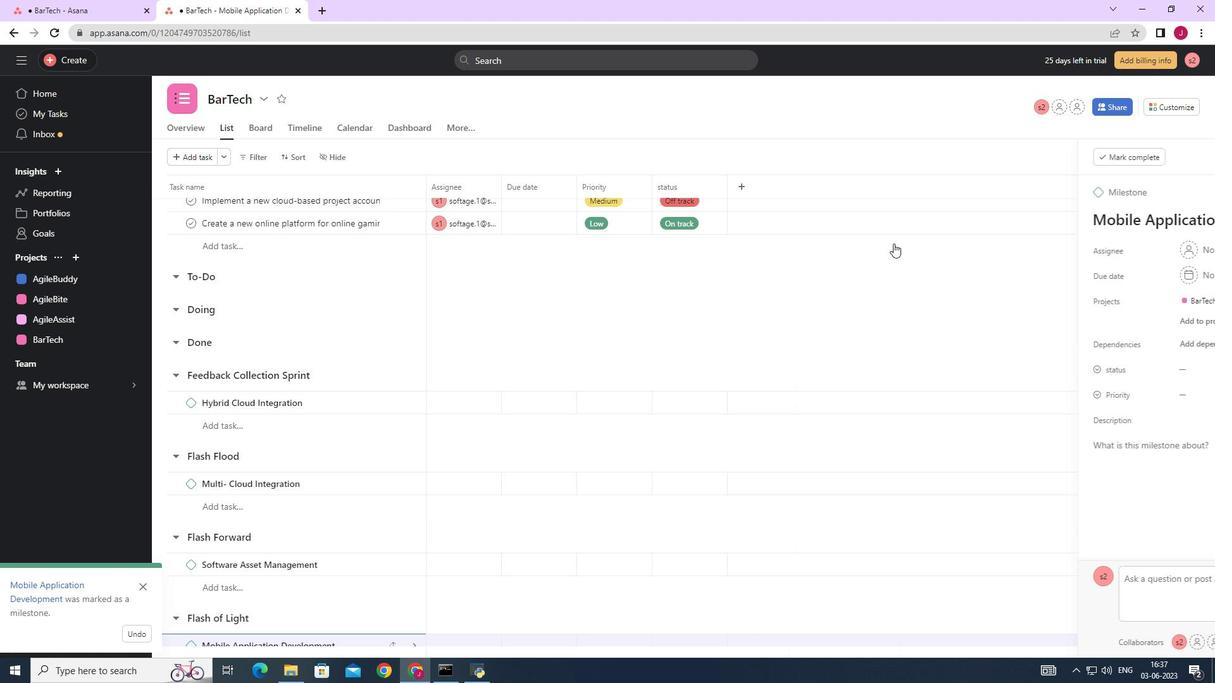 
